 Task: Add filter "Any" in priority.
Action: Mouse moved to (301, 179)
Screenshot: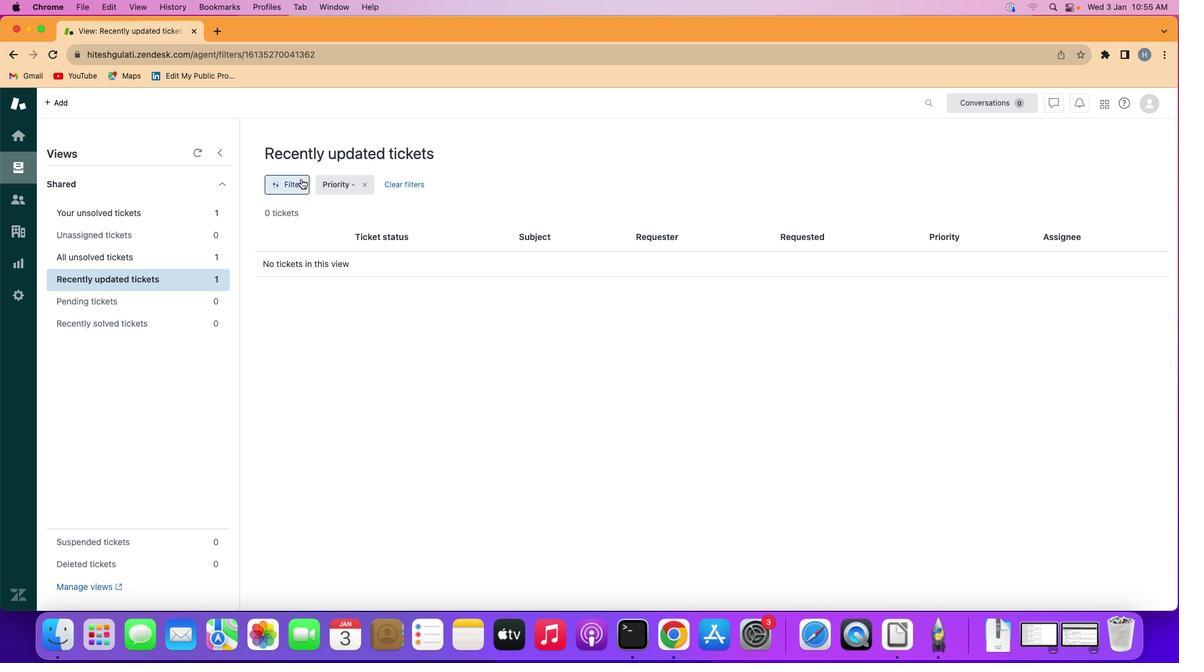 
Action: Mouse pressed left at (301, 179)
Screenshot: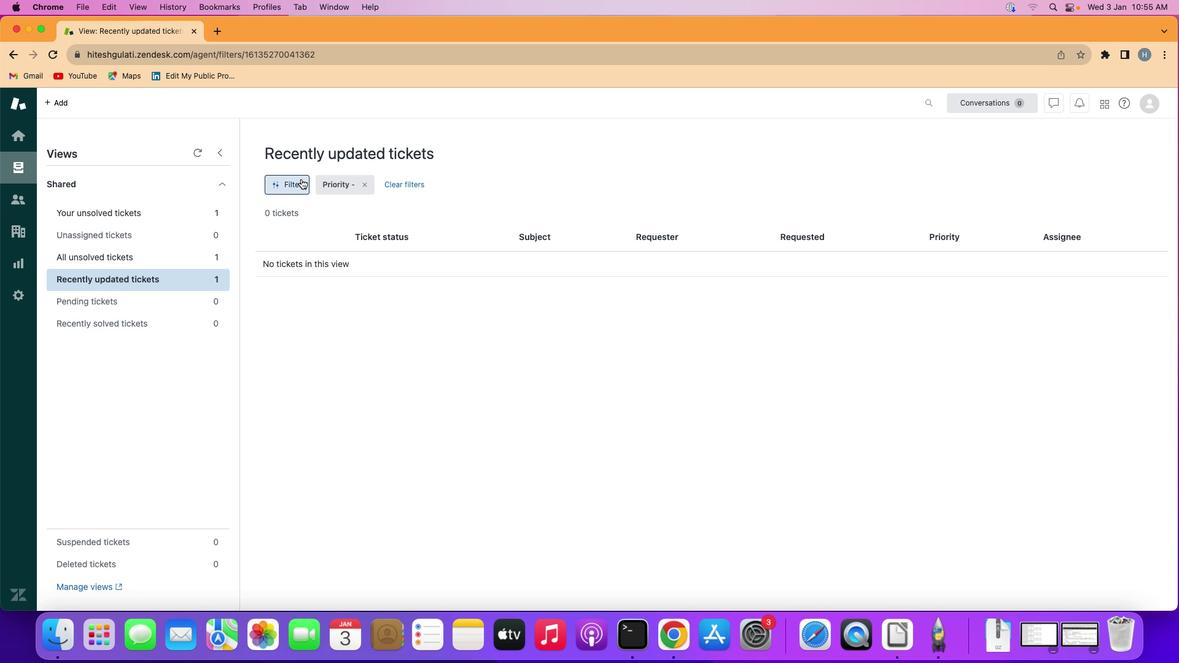 
Action: Mouse moved to (1021, 404)
Screenshot: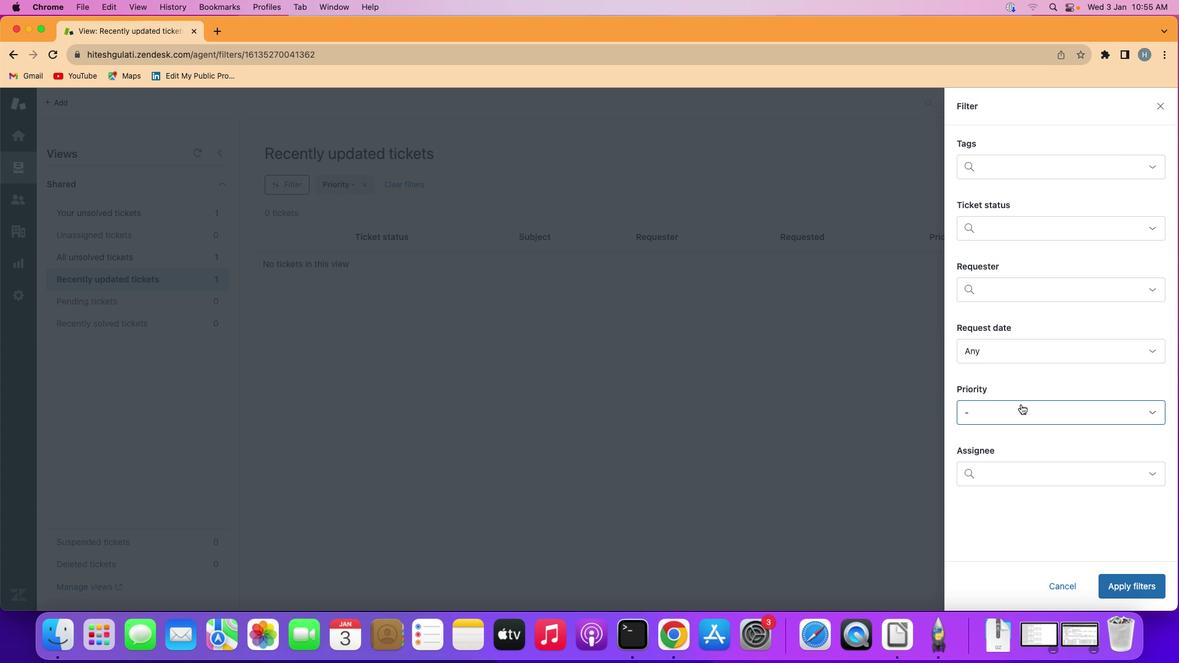 
Action: Mouse pressed left at (1021, 404)
Screenshot: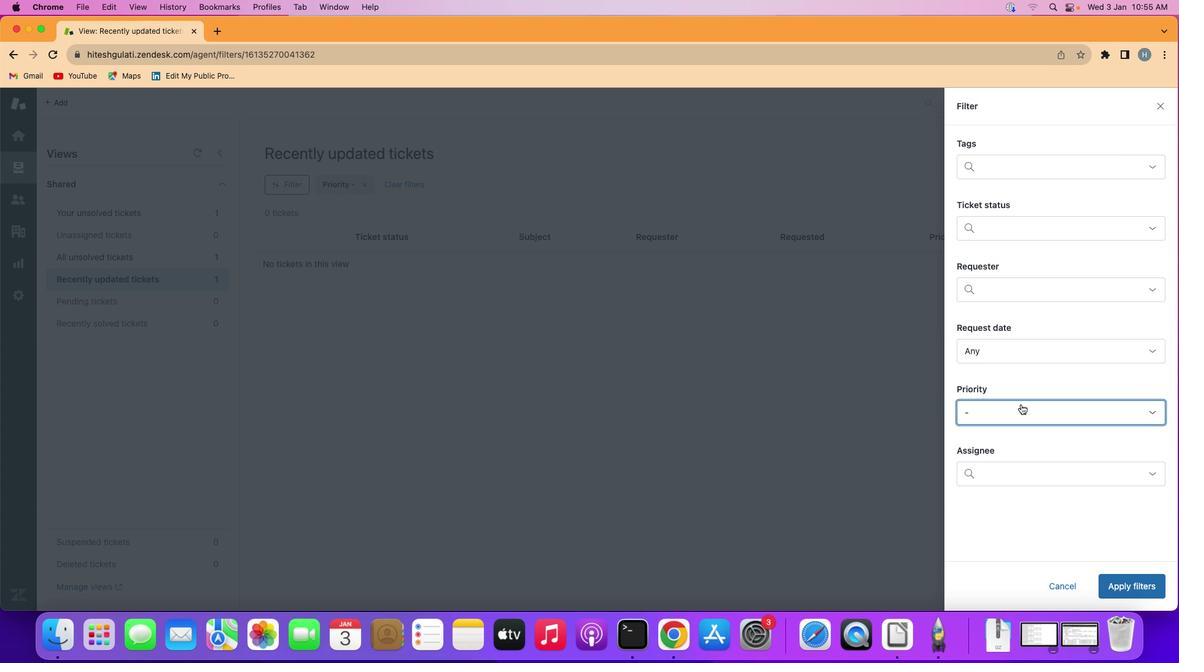 
Action: Mouse moved to (1036, 275)
Screenshot: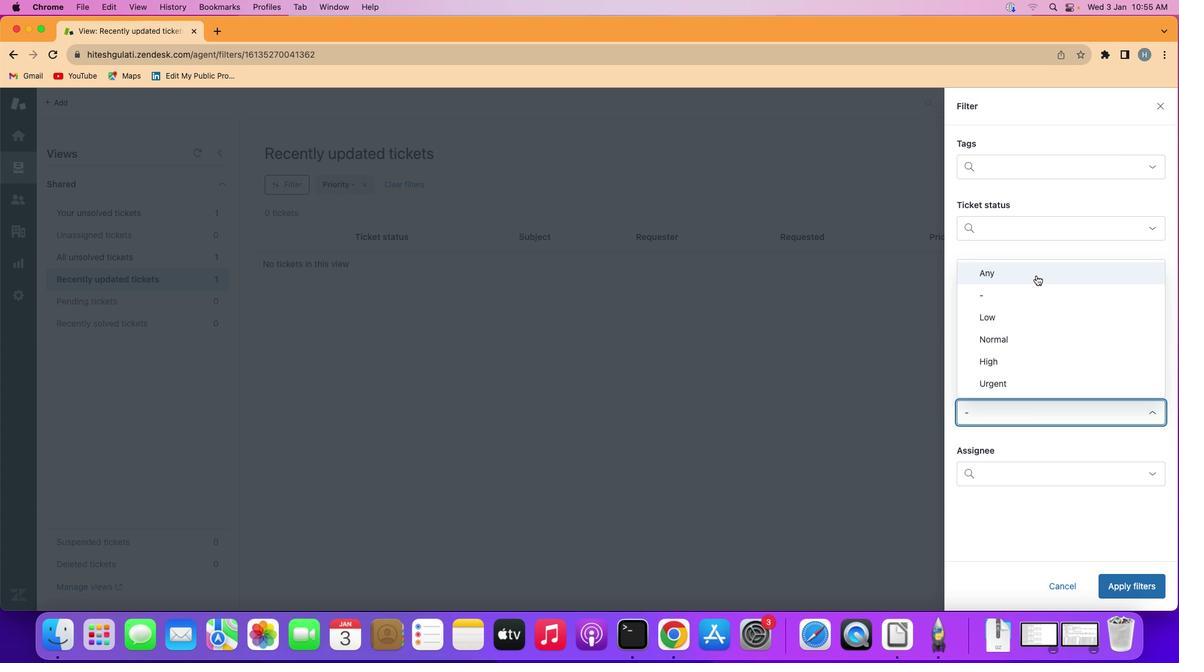 
Action: Mouse pressed left at (1036, 275)
Screenshot: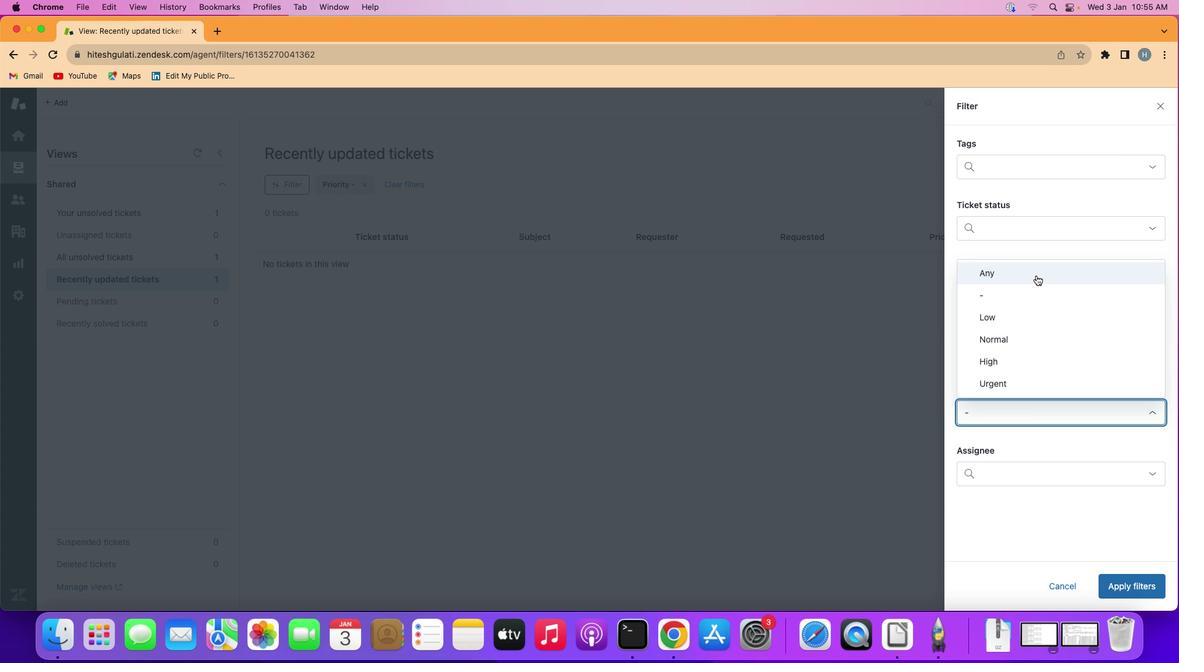 
Action: Mouse moved to (1134, 584)
Screenshot: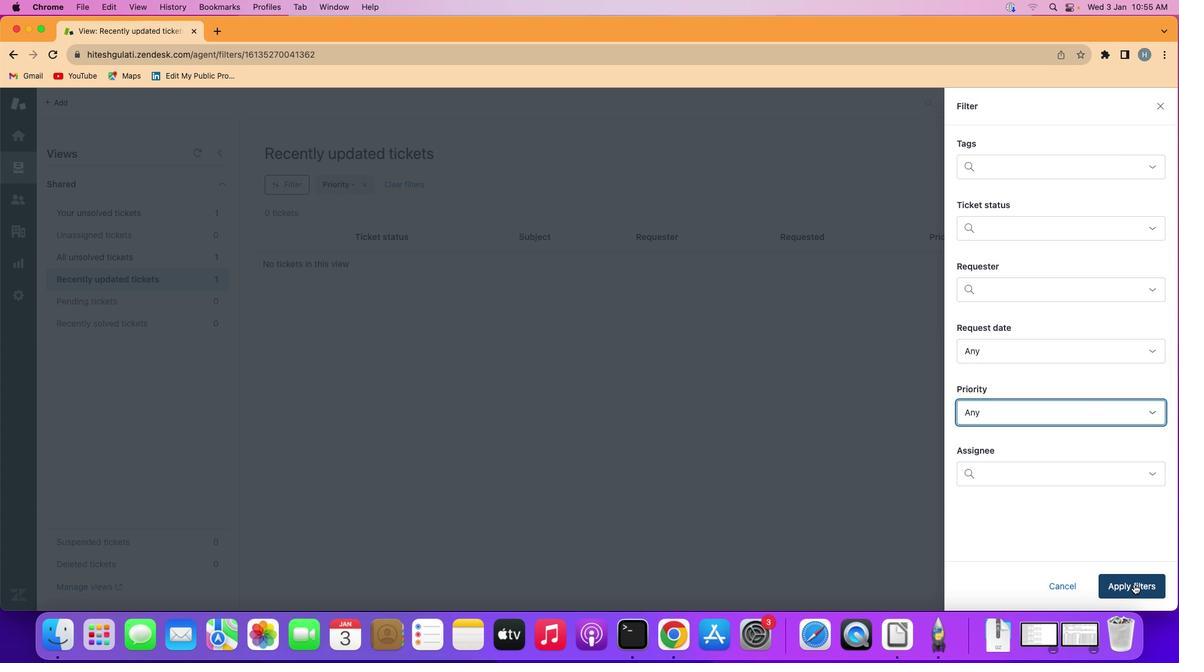 
Action: Mouse pressed left at (1134, 584)
Screenshot: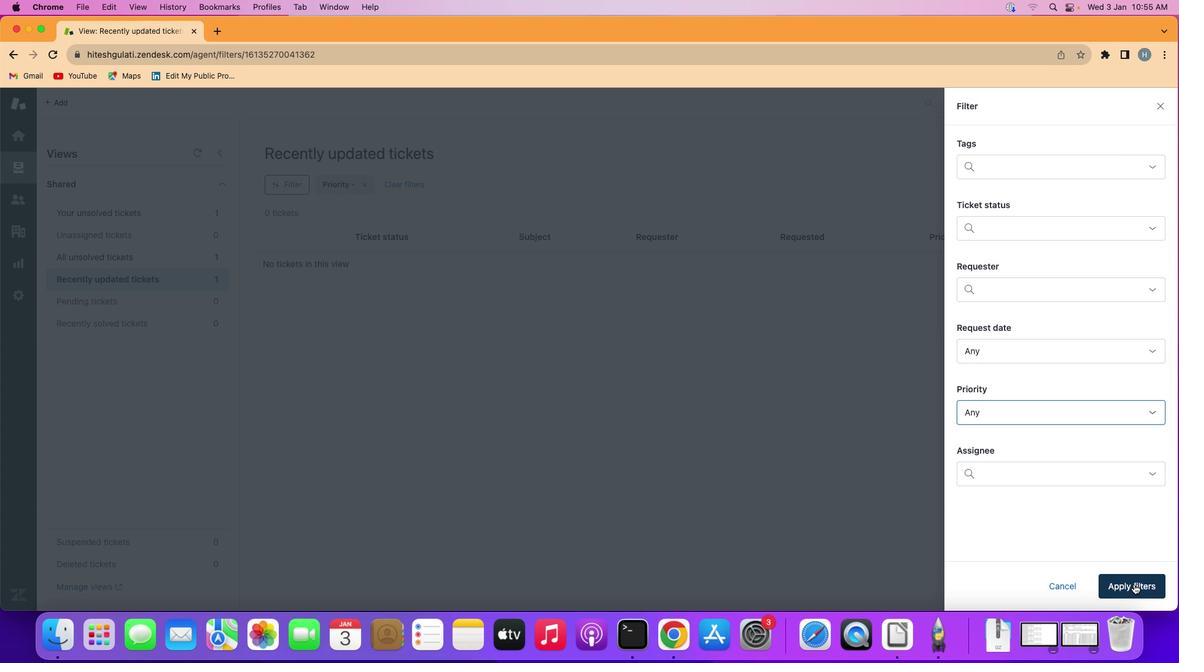 
Action: Mouse moved to (556, 366)
Screenshot: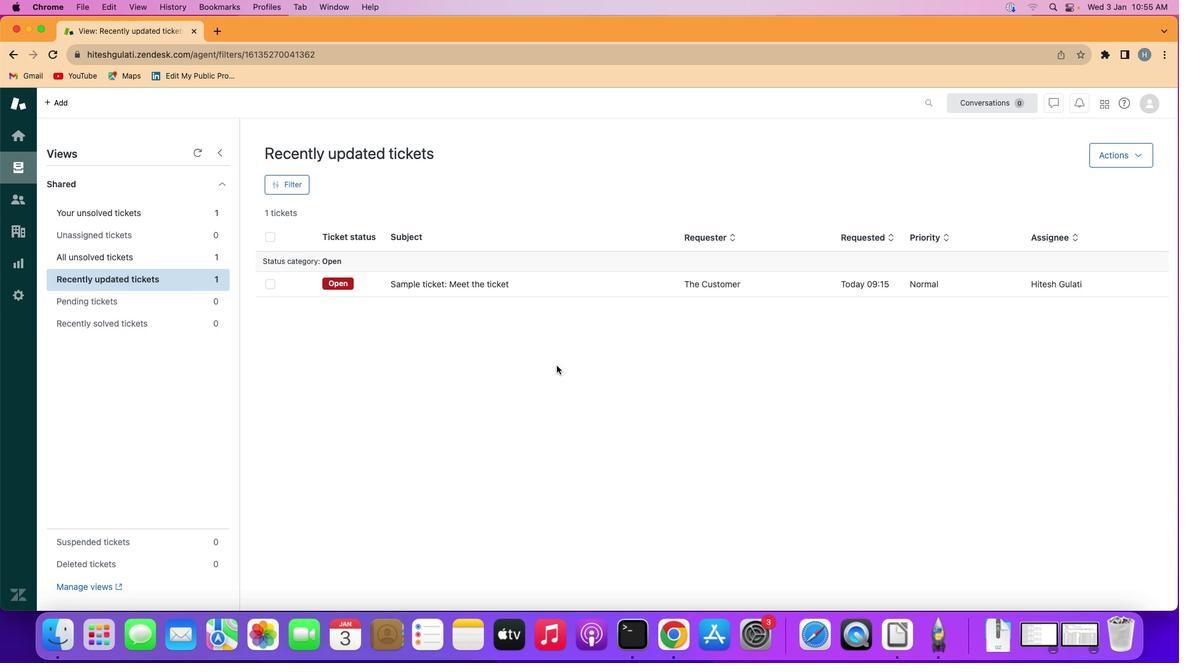 
